 Task: Add a signature Destiny Lee containing Have a successful week, Destiny Lee to email address softage.10@softage.net and add a folder Market research
Action: Mouse moved to (110, 101)
Screenshot: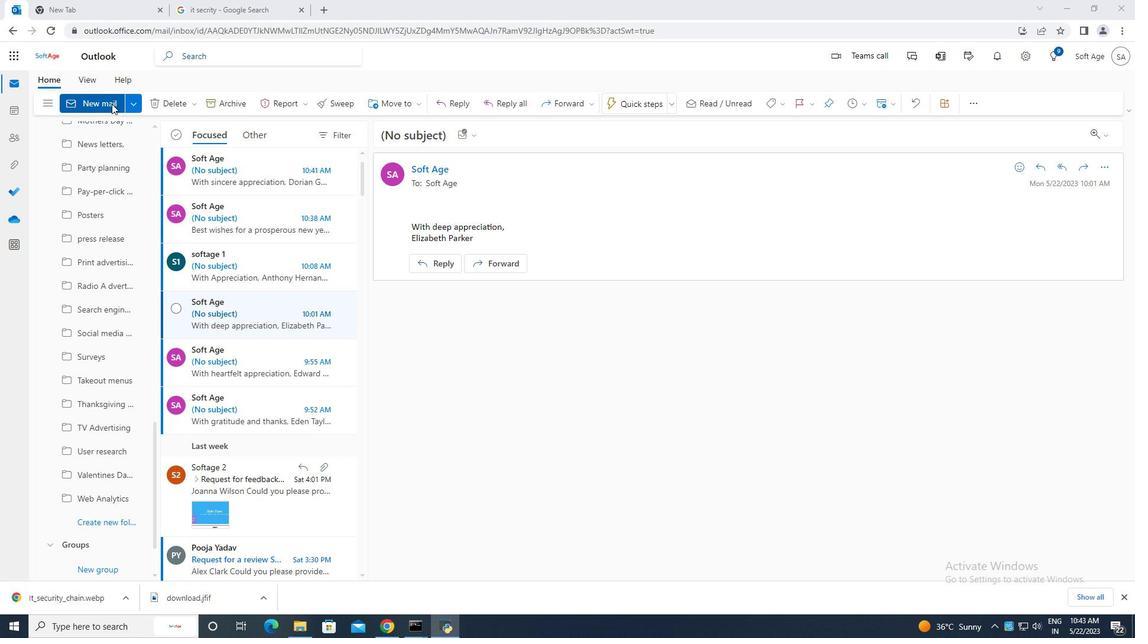 
Action: Mouse pressed left at (110, 101)
Screenshot: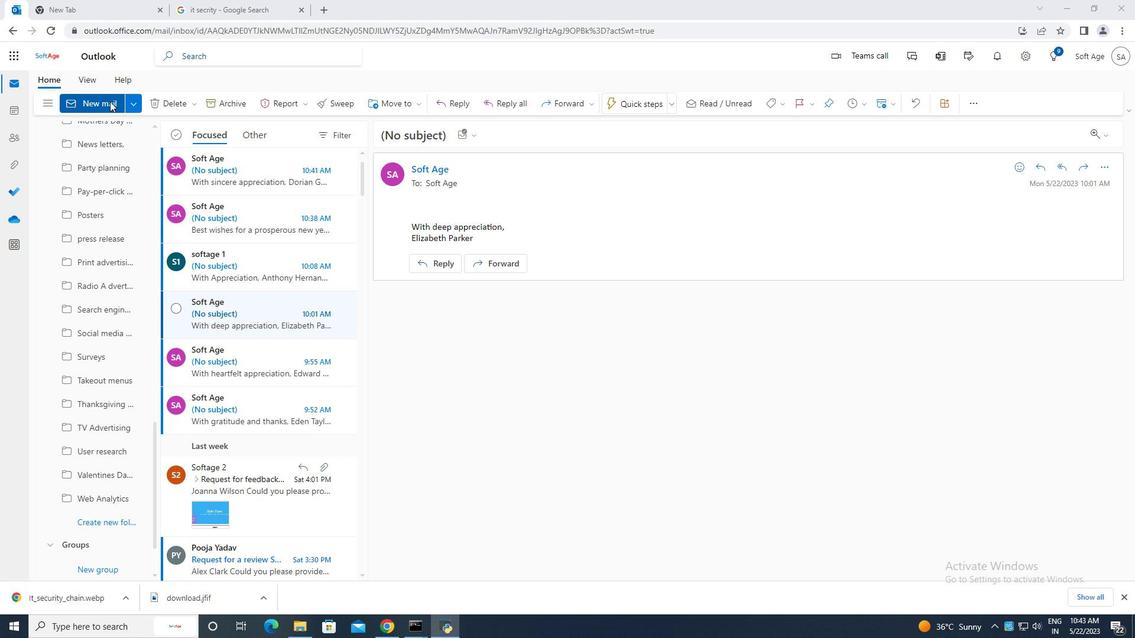 
Action: Mouse moved to (758, 104)
Screenshot: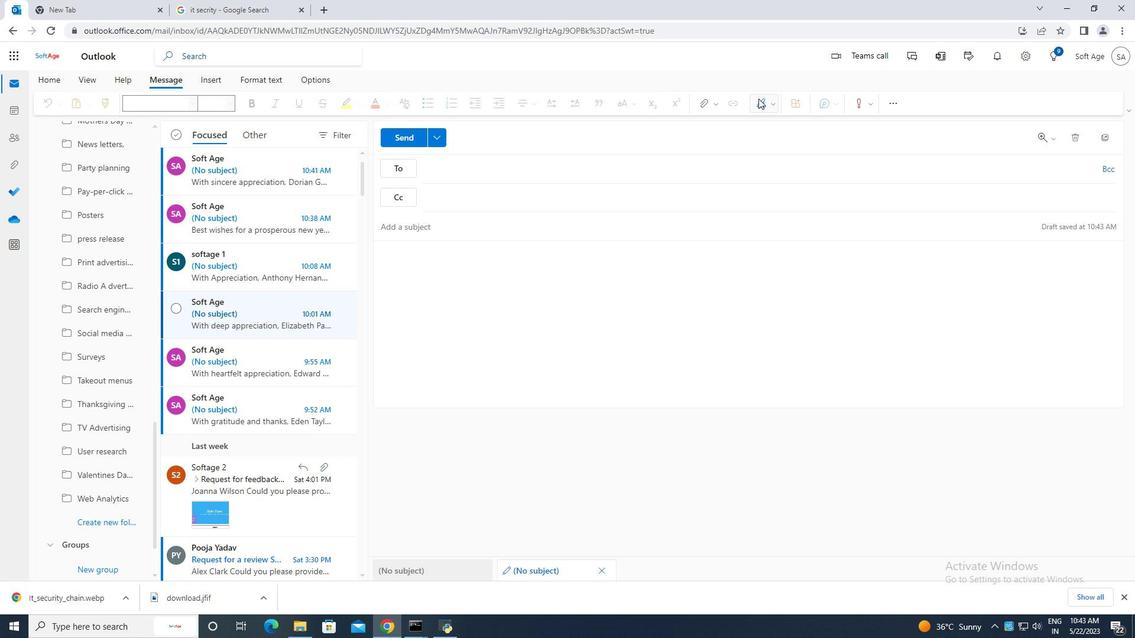 
Action: Mouse pressed left at (758, 104)
Screenshot: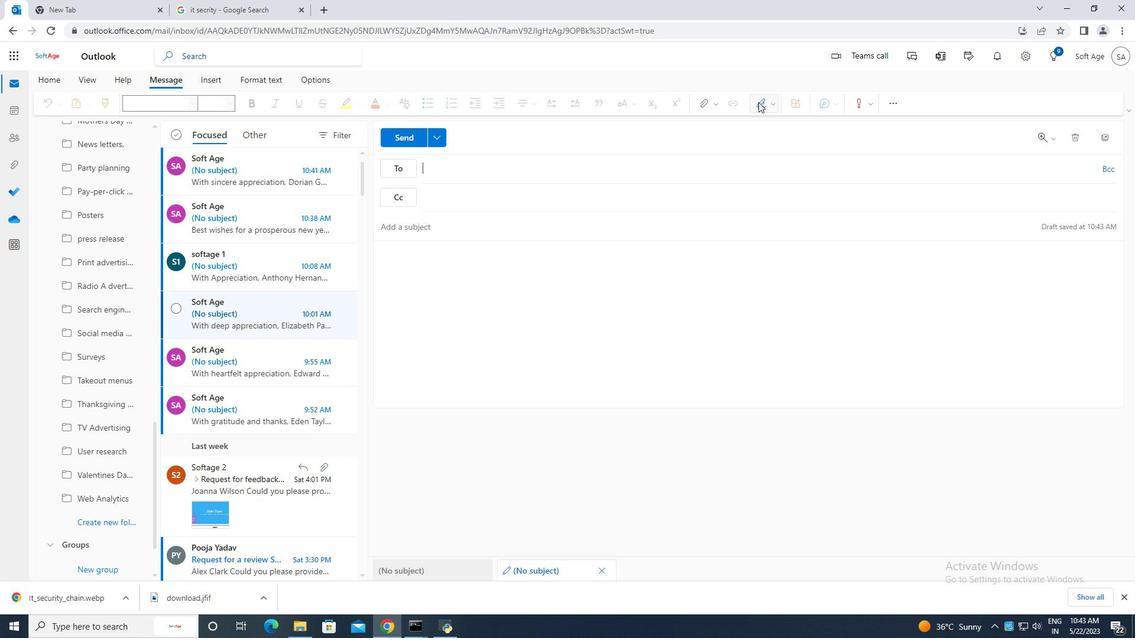 
Action: Mouse moved to (734, 153)
Screenshot: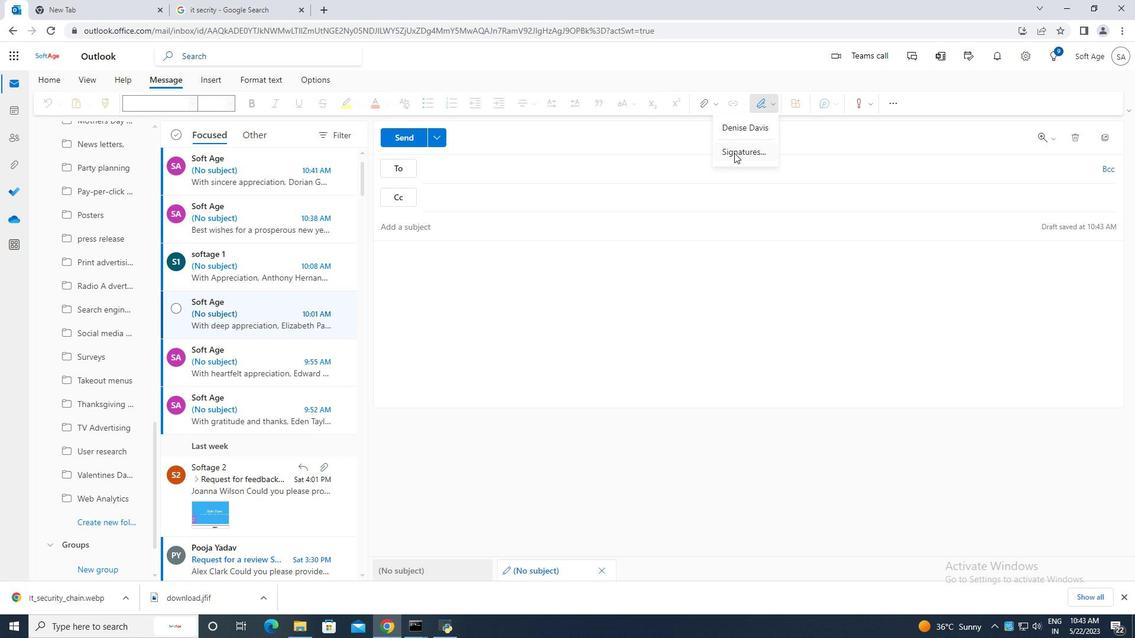 
Action: Mouse pressed left at (734, 153)
Screenshot: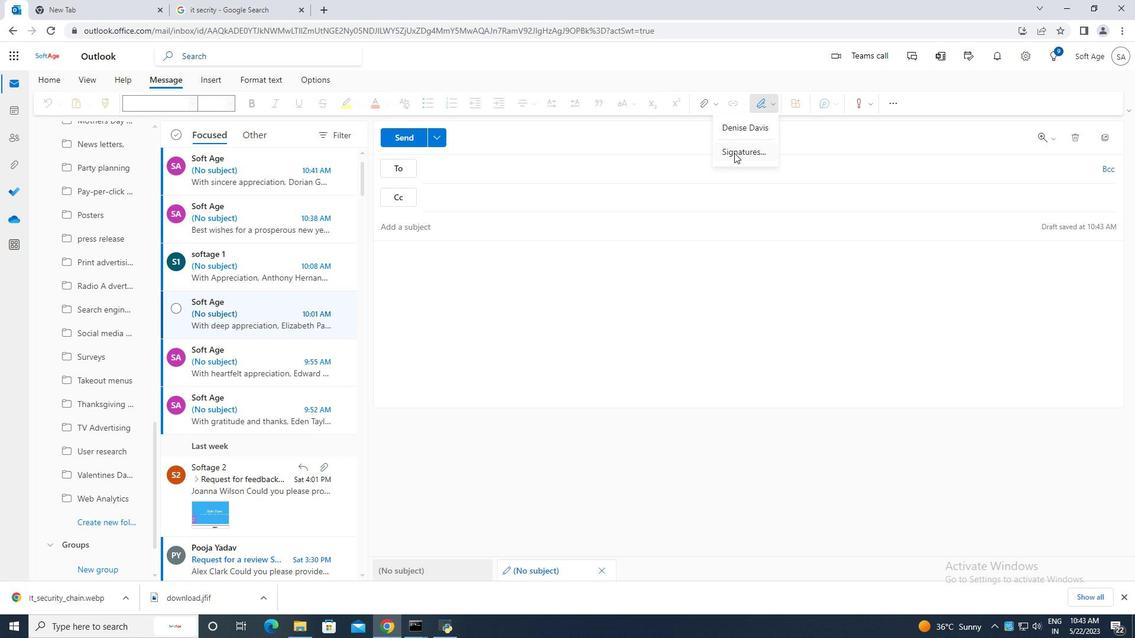 
Action: Mouse moved to (805, 195)
Screenshot: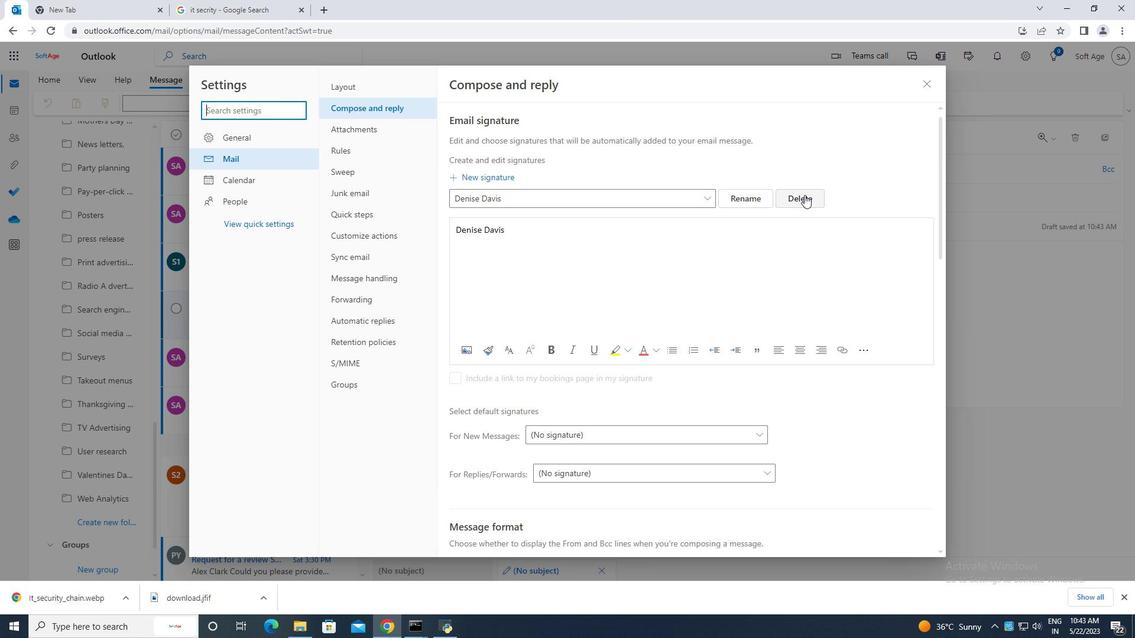 
Action: Mouse pressed left at (805, 195)
Screenshot: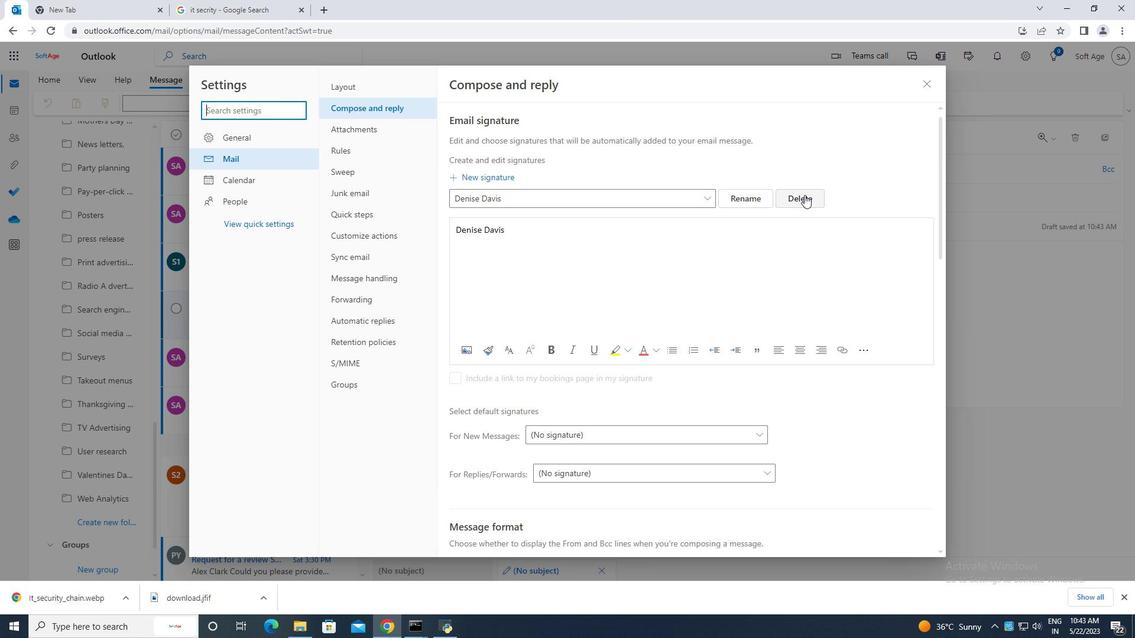 
Action: Mouse moved to (528, 198)
Screenshot: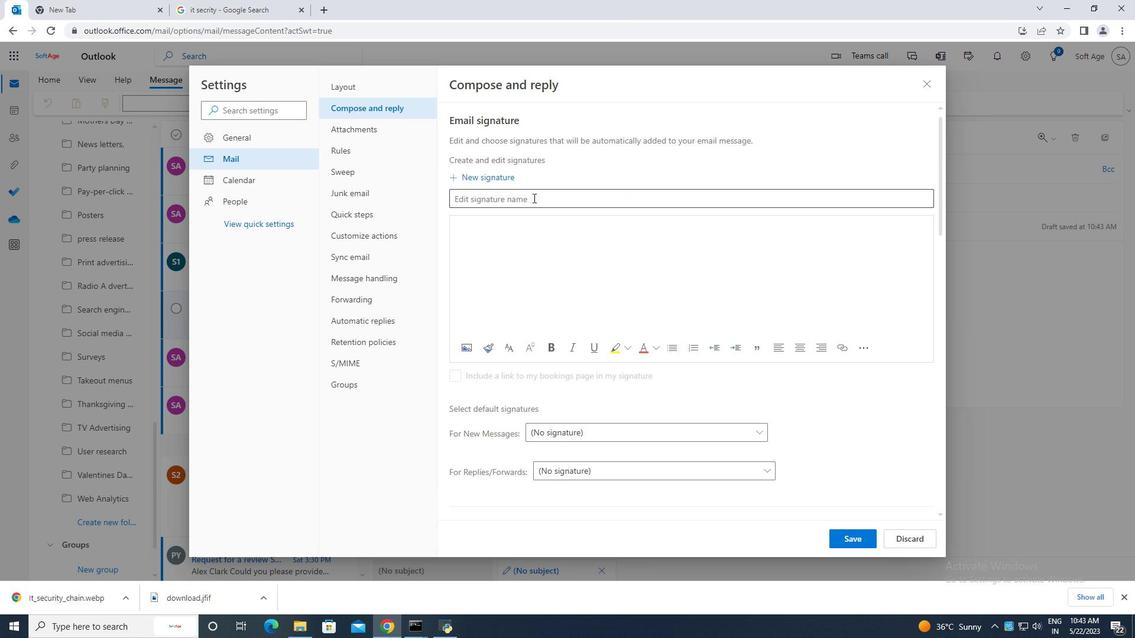 
Action: Mouse pressed left at (528, 198)
Screenshot: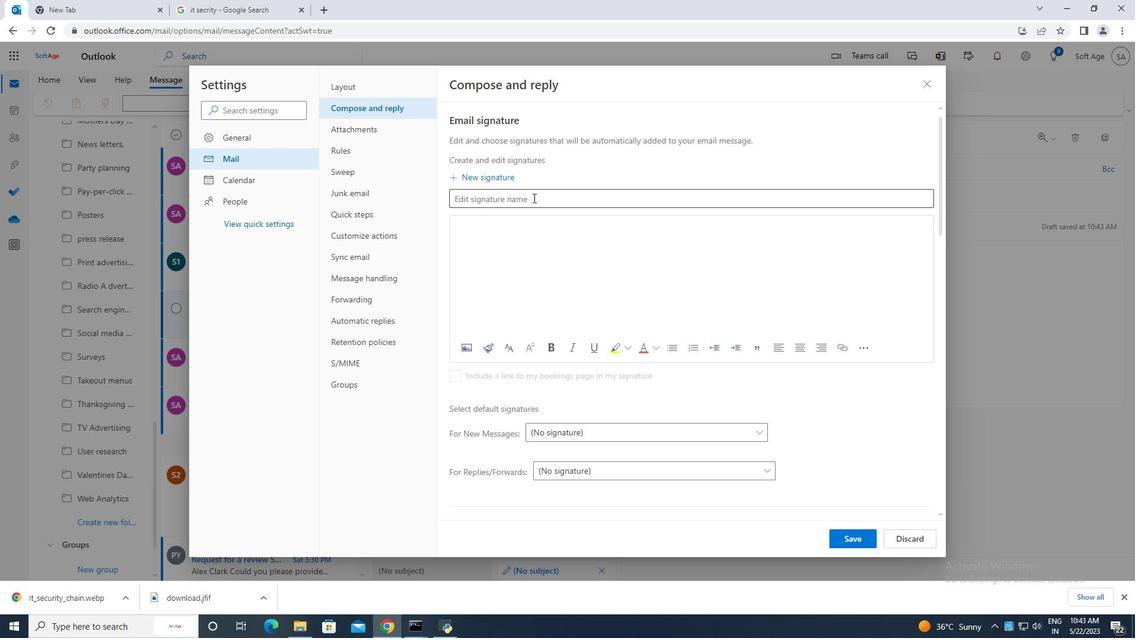 
Action: Key pressed <Key.caps_lock>D<Key.caps_lock>estiny<Key.space><Key.caps_lock>L<Key.caps_lock>ee<Key.space>
Screenshot: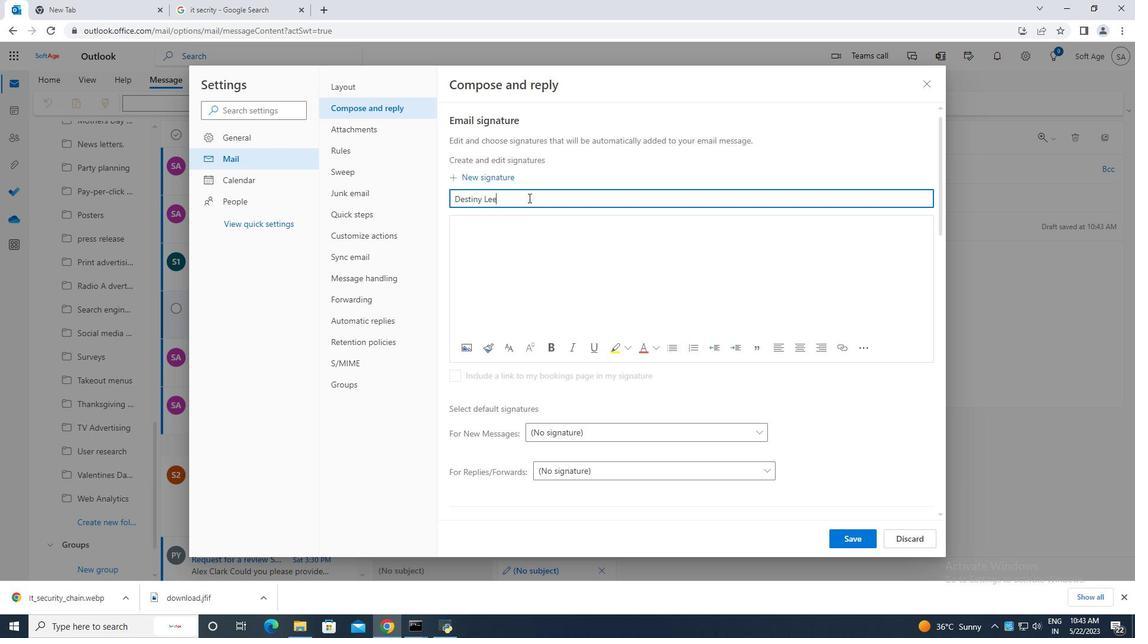 
Action: Mouse moved to (480, 230)
Screenshot: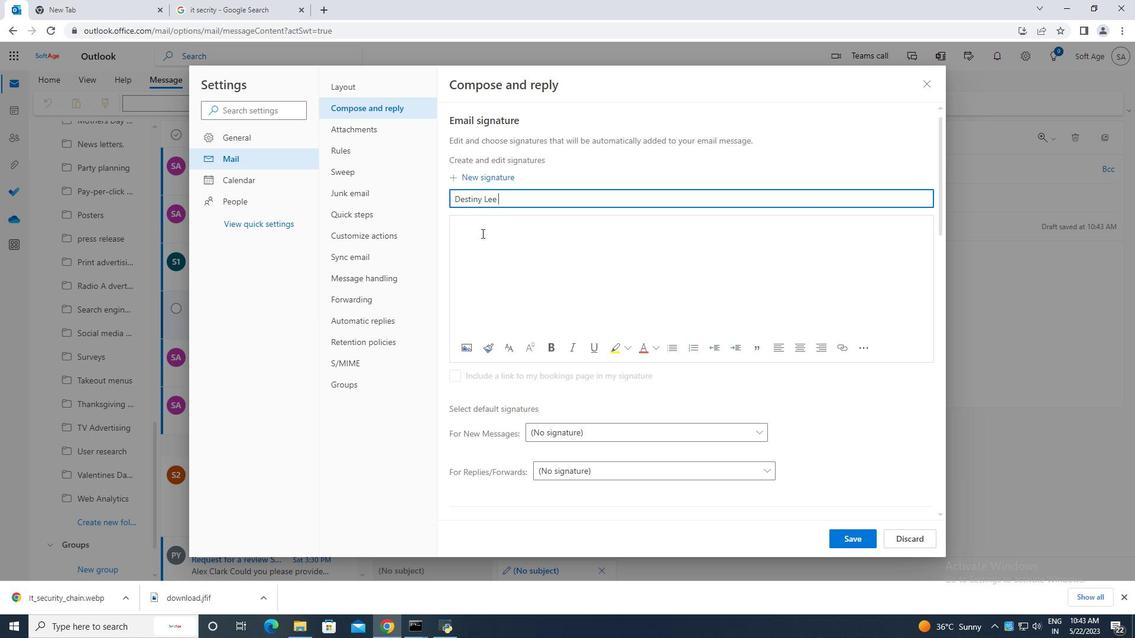 
Action: Mouse pressed left at (480, 230)
Screenshot: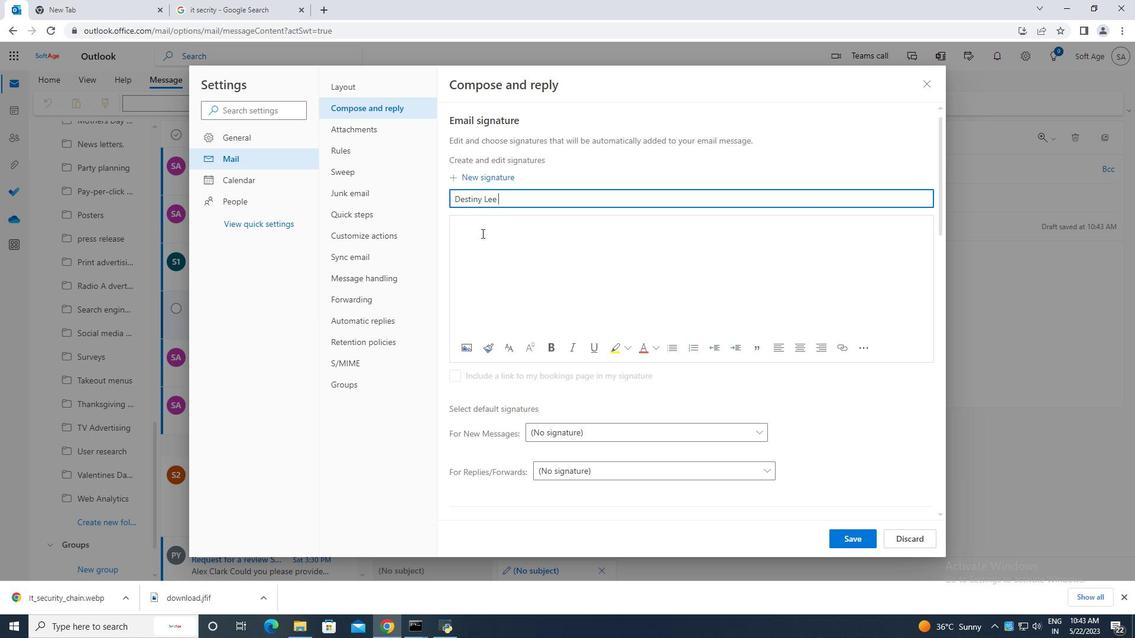 
Action: Mouse moved to (479, 230)
Screenshot: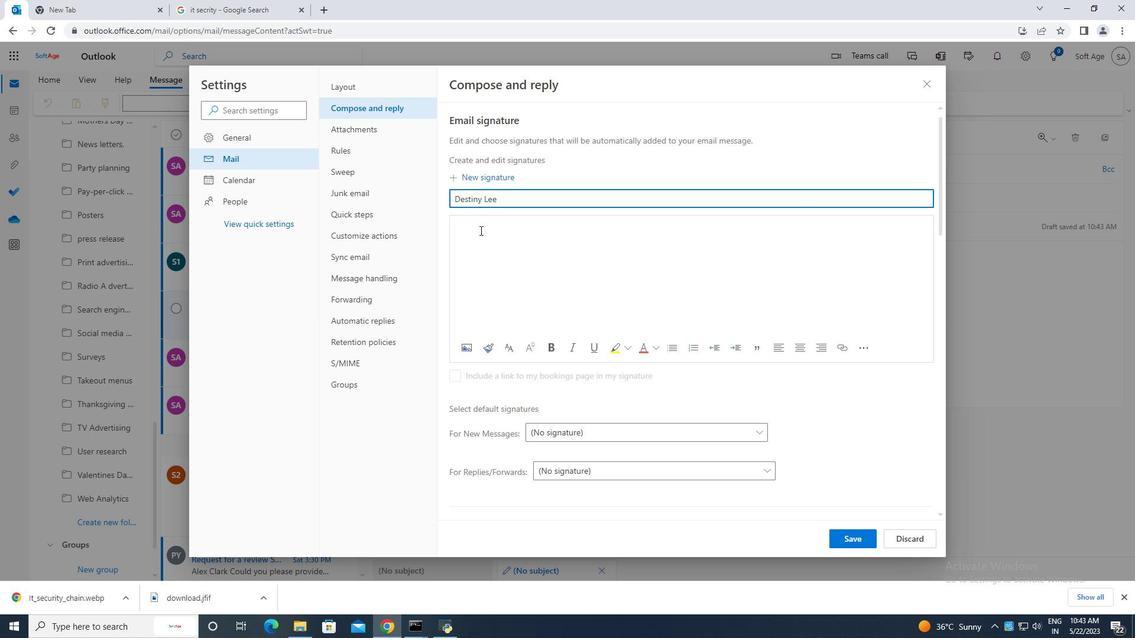 
Action: Key pressed <Key.caps_lock>D<Key.caps_lock>estiny<Key.space><Key.caps_lock>L<Key.caps_lock>ee
Screenshot: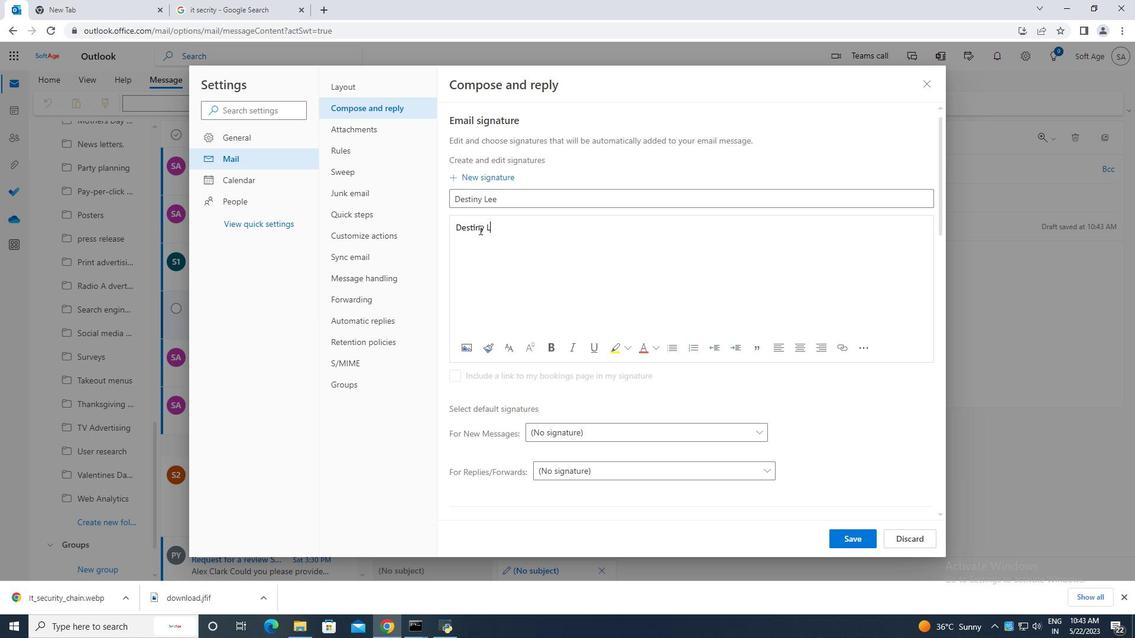 
Action: Mouse moved to (845, 535)
Screenshot: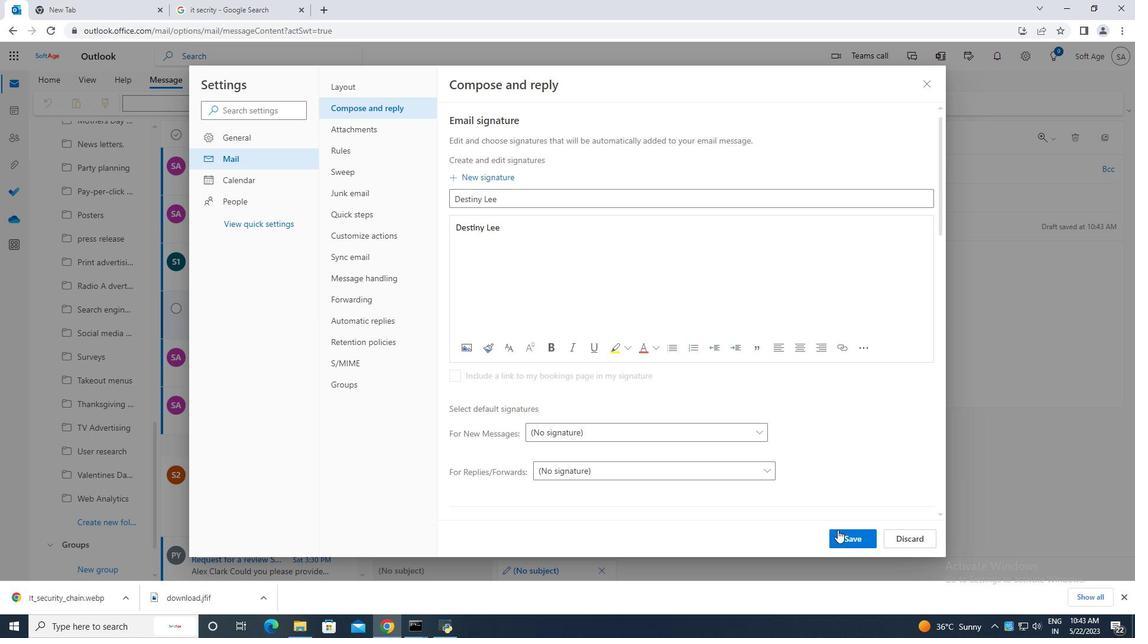 
Action: Mouse pressed left at (845, 535)
Screenshot: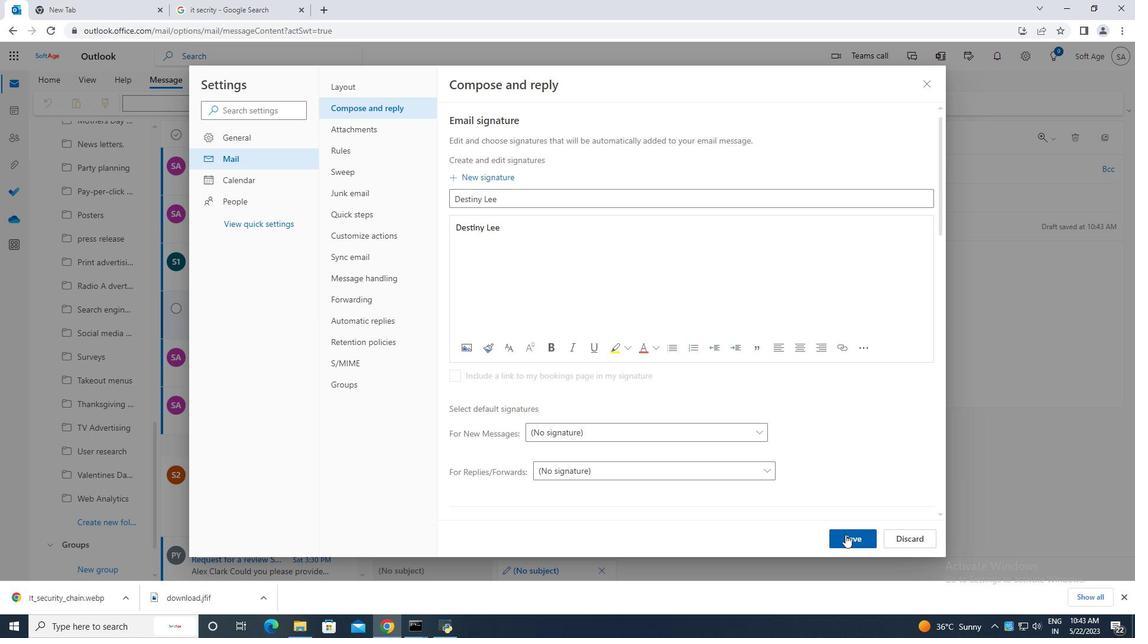 
Action: Mouse moved to (930, 81)
Screenshot: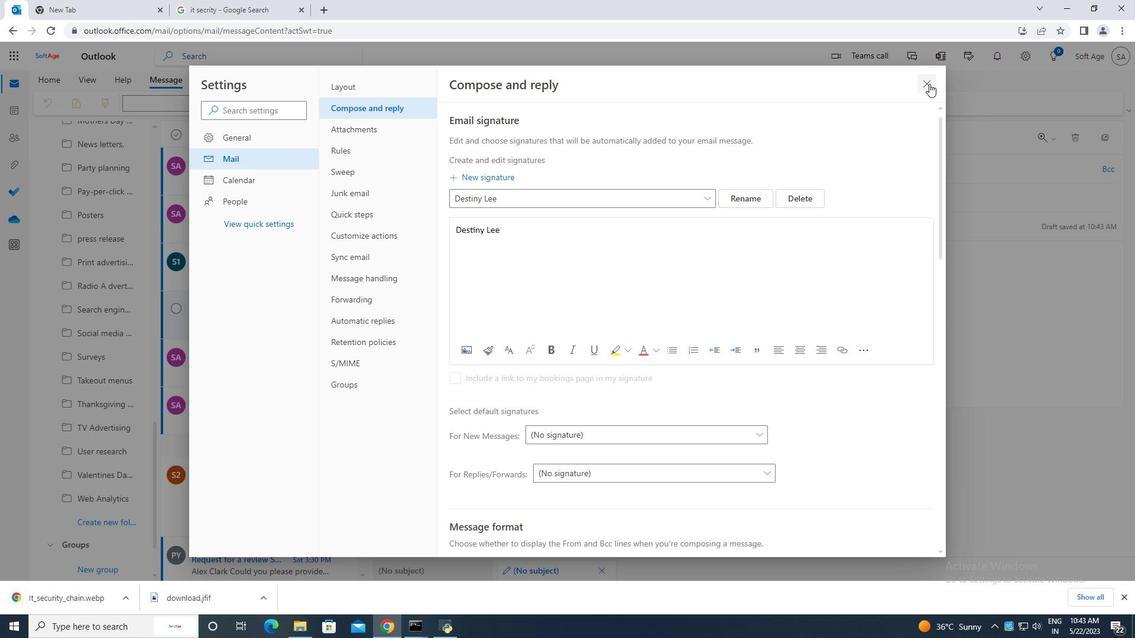 
Action: Mouse pressed left at (930, 81)
Screenshot: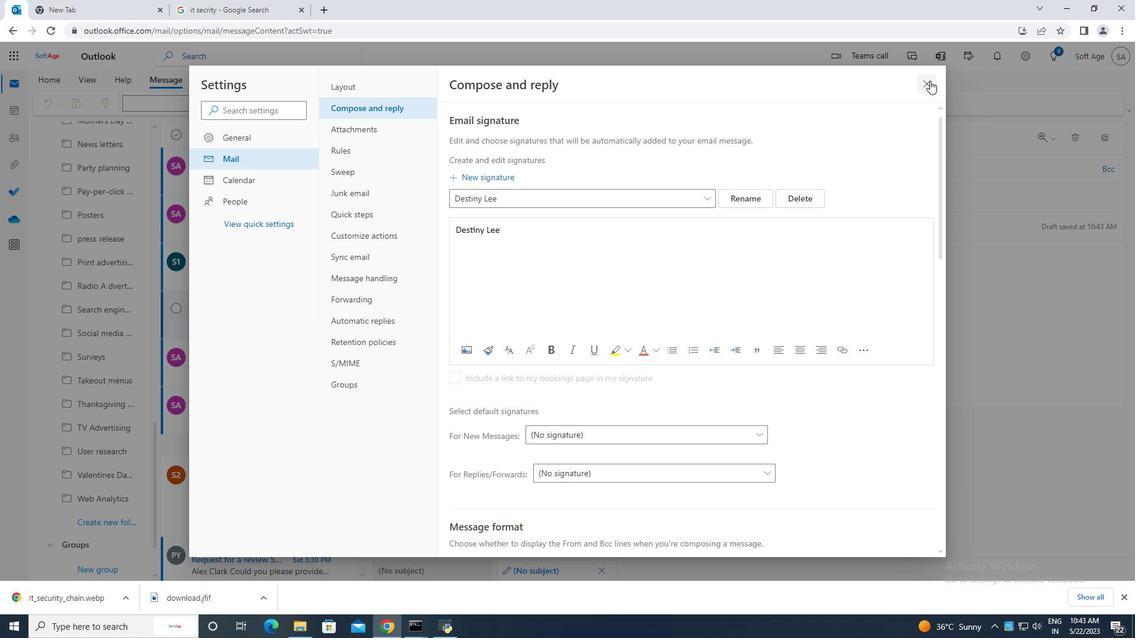 
Action: Mouse moved to (760, 106)
Screenshot: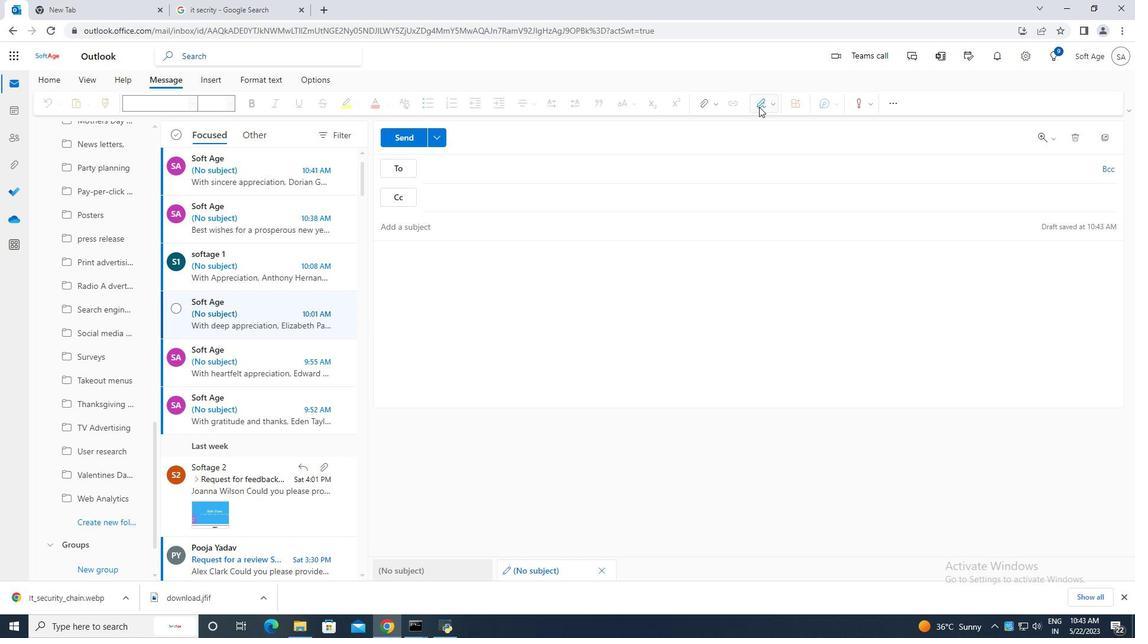 
Action: Mouse pressed left at (760, 106)
Screenshot: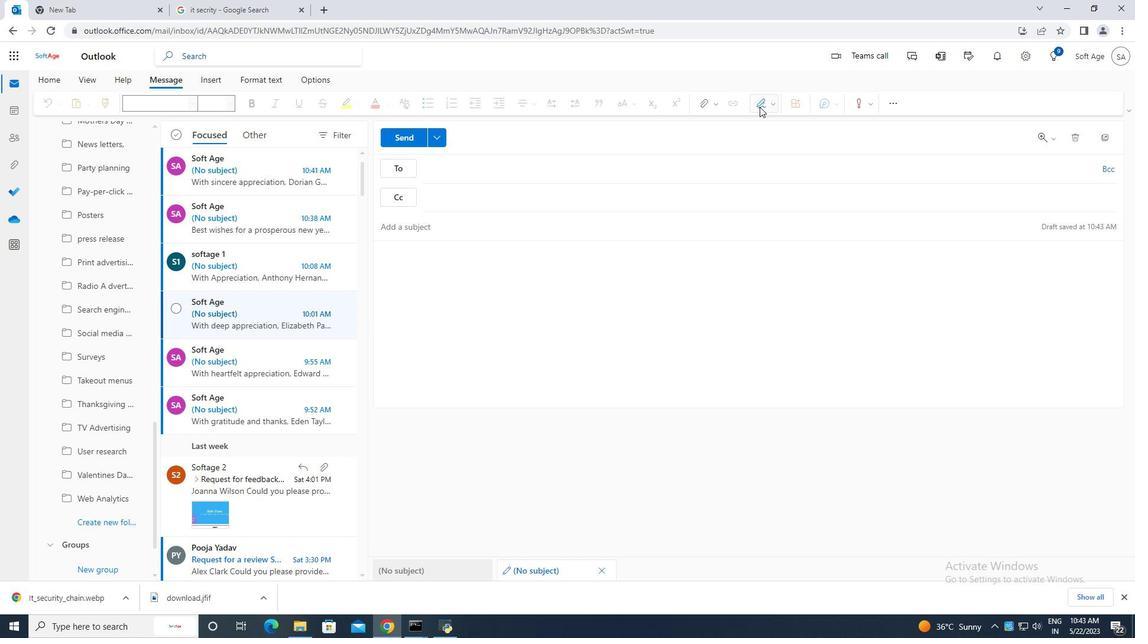 
Action: Mouse moved to (758, 126)
Screenshot: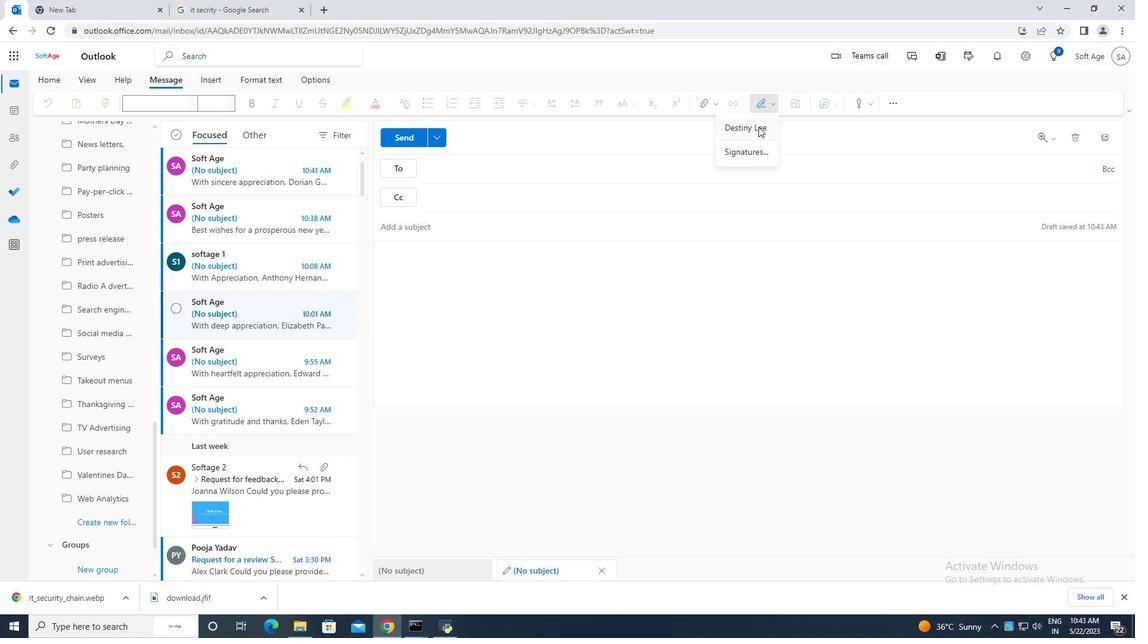 
Action: Mouse pressed left at (758, 126)
Screenshot: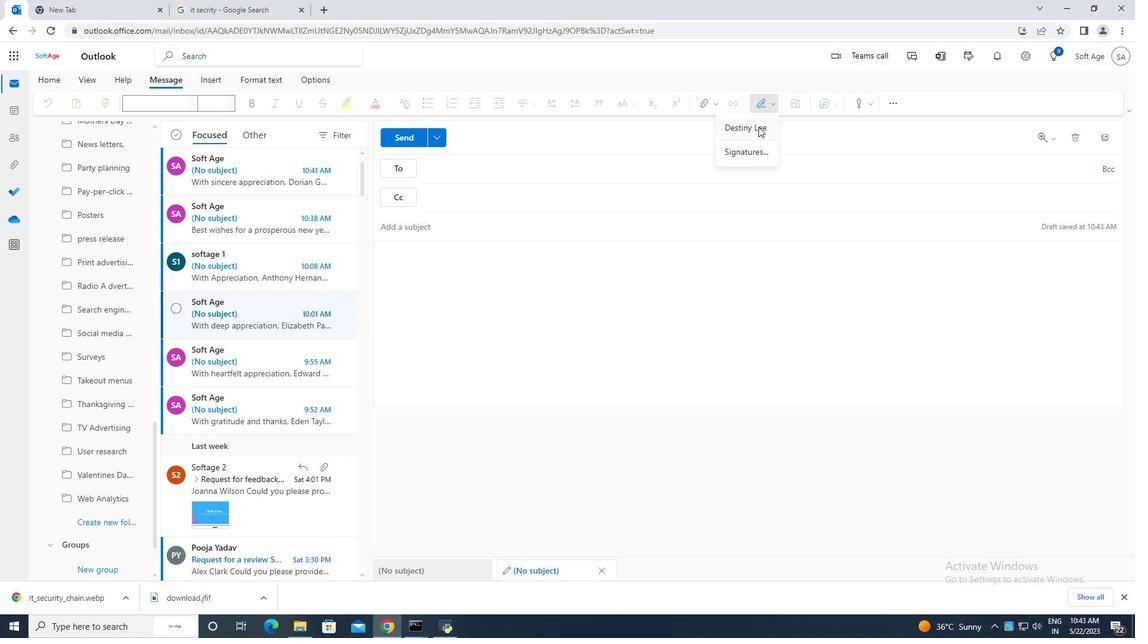 
Action: Mouse moved to (426, 250)
Screenshot: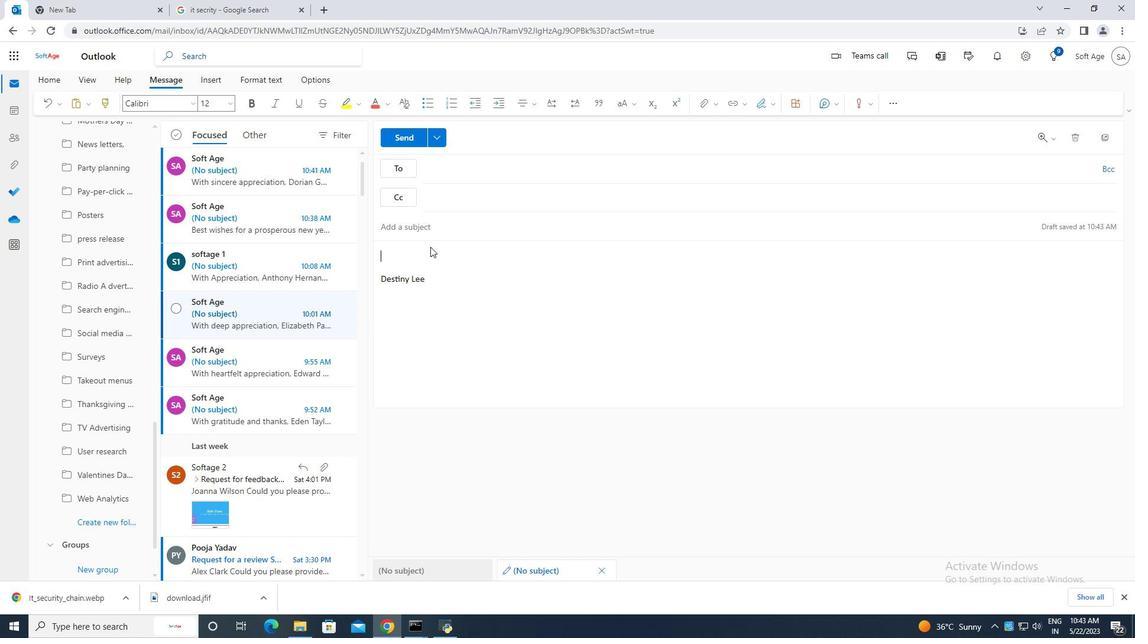 
Action: Key pressed <Key.caps_lock>C<Key.caps_lock>ontaining<Key.space>have<Key.space>a<Key.space>sucess<Key.backspace><Key.backspace><Key.backspace>s<Key.backspace>cessful<Key.space>week,
Screenshot: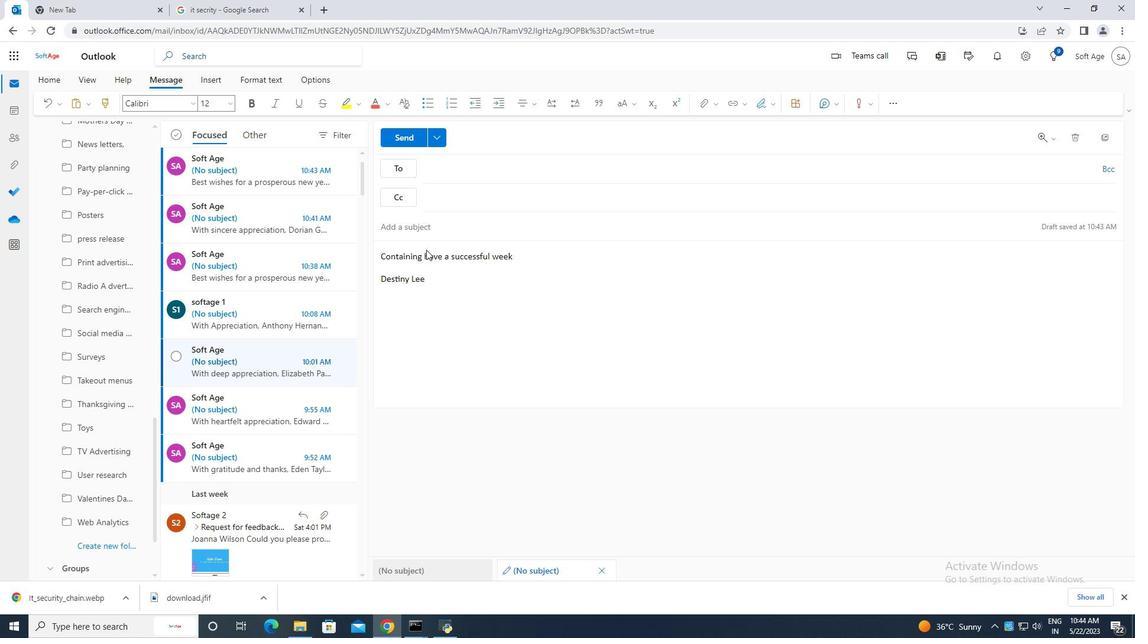 
Action: Mouse moved to (504, 172)
Screenshot: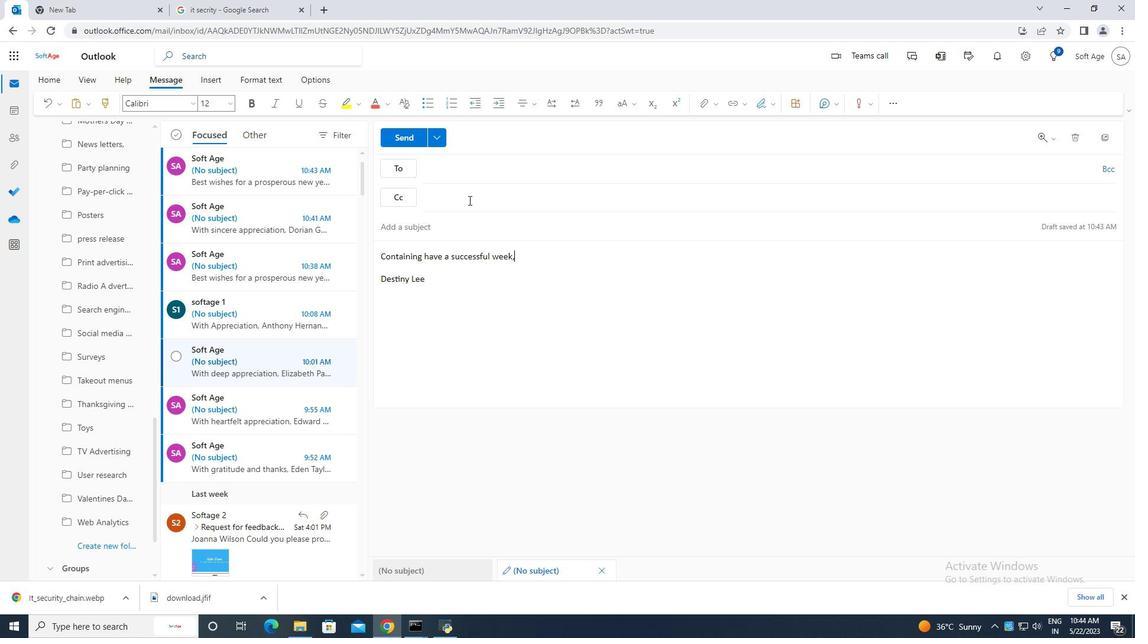 
Action: Mouse pressed left at (504, 172)
Screenshot: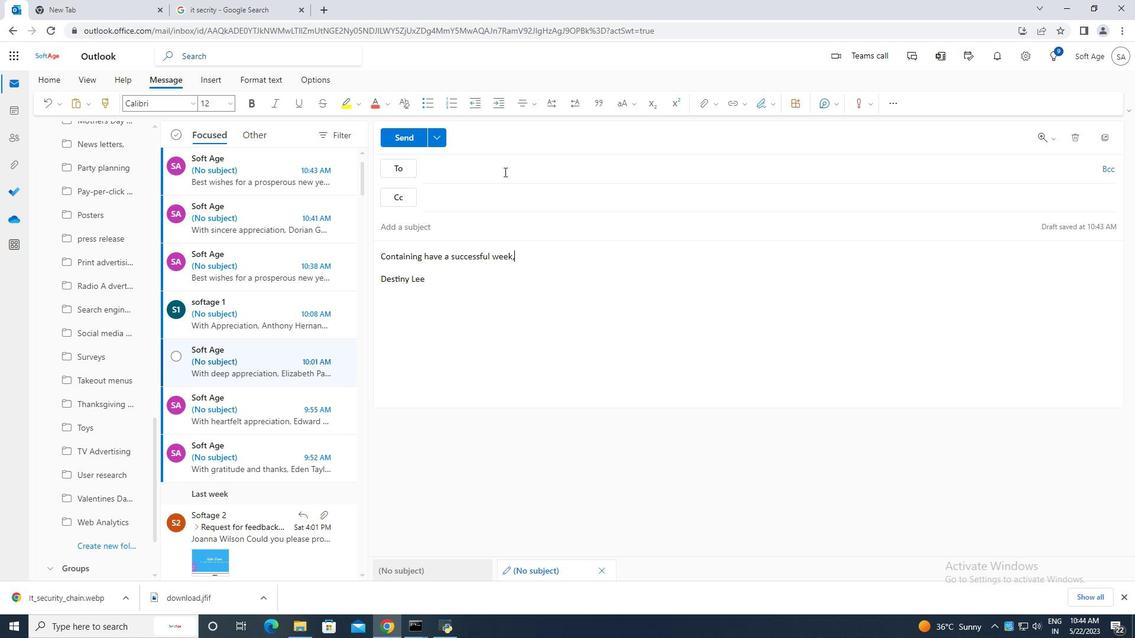 
Action: Key pressed softage.10
Screenshot: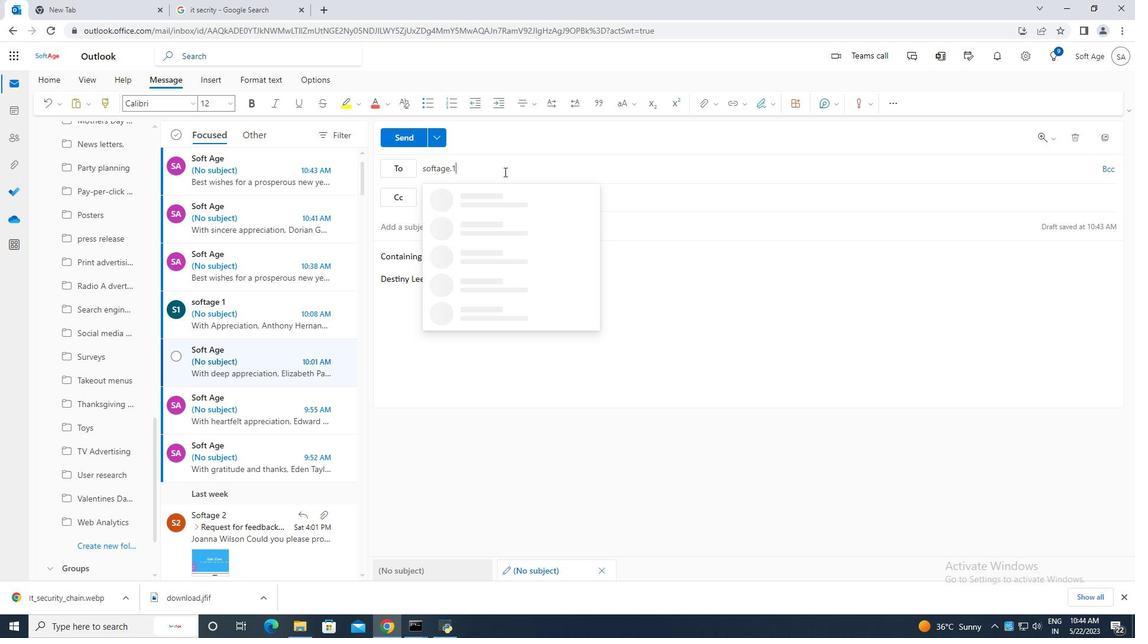 
Action: Mouse moved to (556, 227)
Screenshot: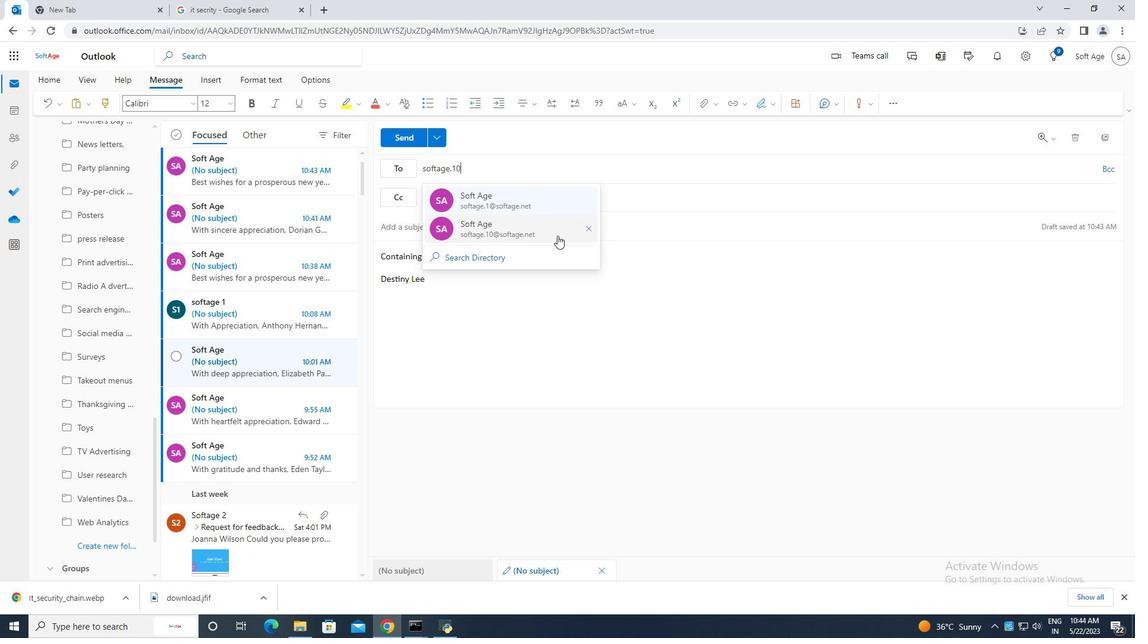 
Action: Mouse pressed left at (556, 227)
Screenshot: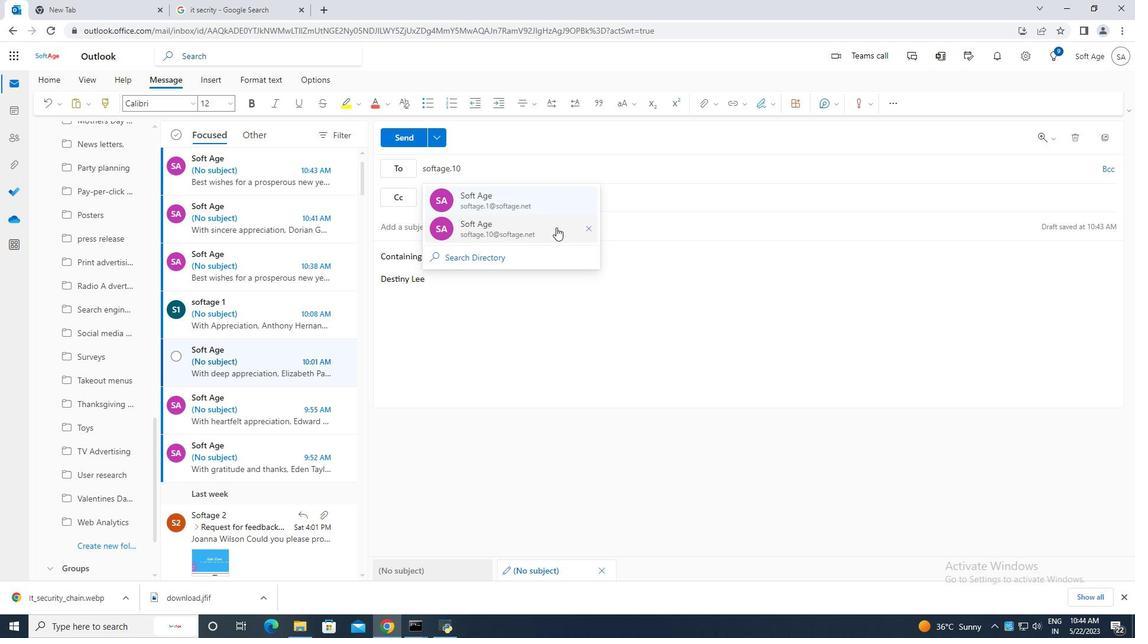 
Action: Mouse moved to (112, 547)
Screenshot: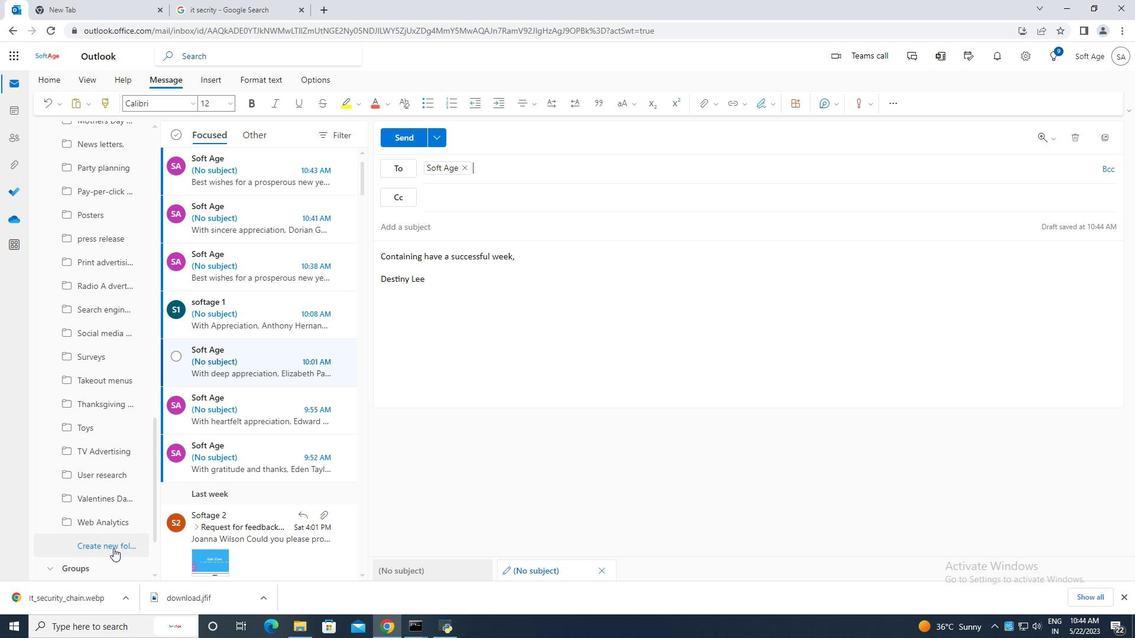 
Action: Mouse pressed left at (112, 547)
Screenshot: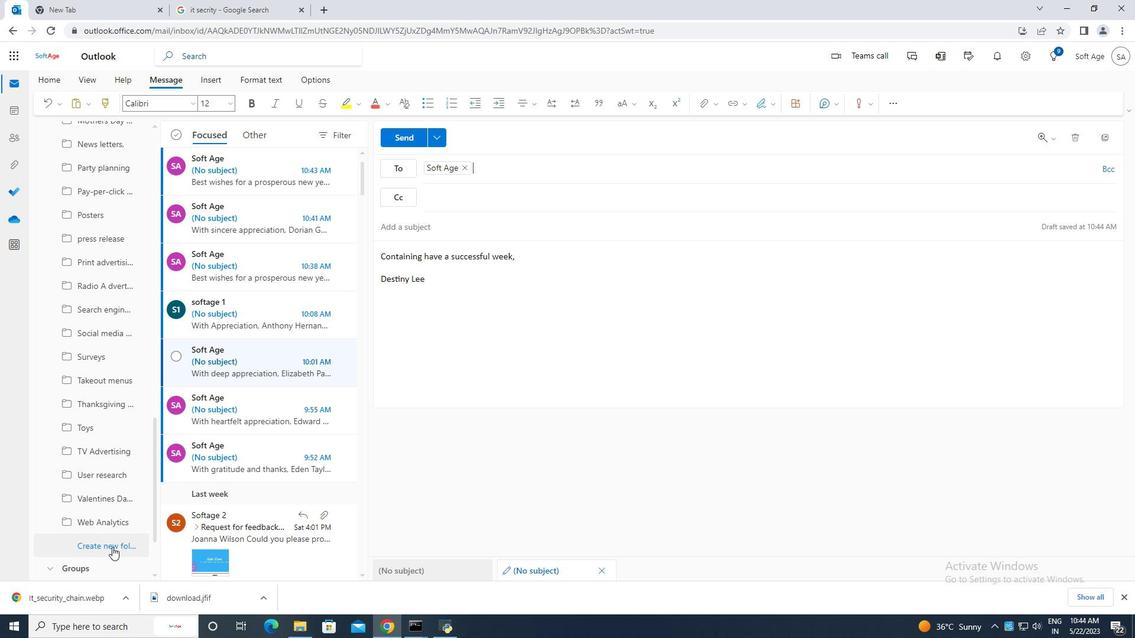 
Action: Mouse moved to (95, 547)
Screenshot: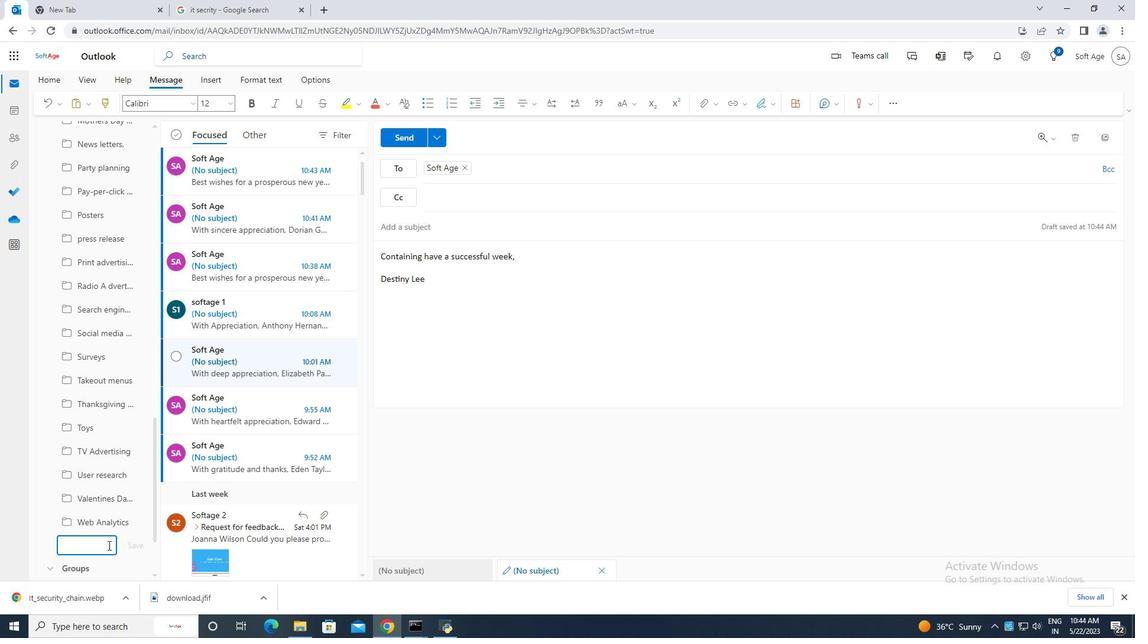 
Action: Key pressed <Key.caps_lock>M<Key.caps_lock>arkw<Key.backspace>et<Key.space>reserach<Key.space><Key.backspace><Key.backspace><Key.backspace><Key.backspace><Key.backspace><Key.backspace><Key.backspace>search
Screenshot: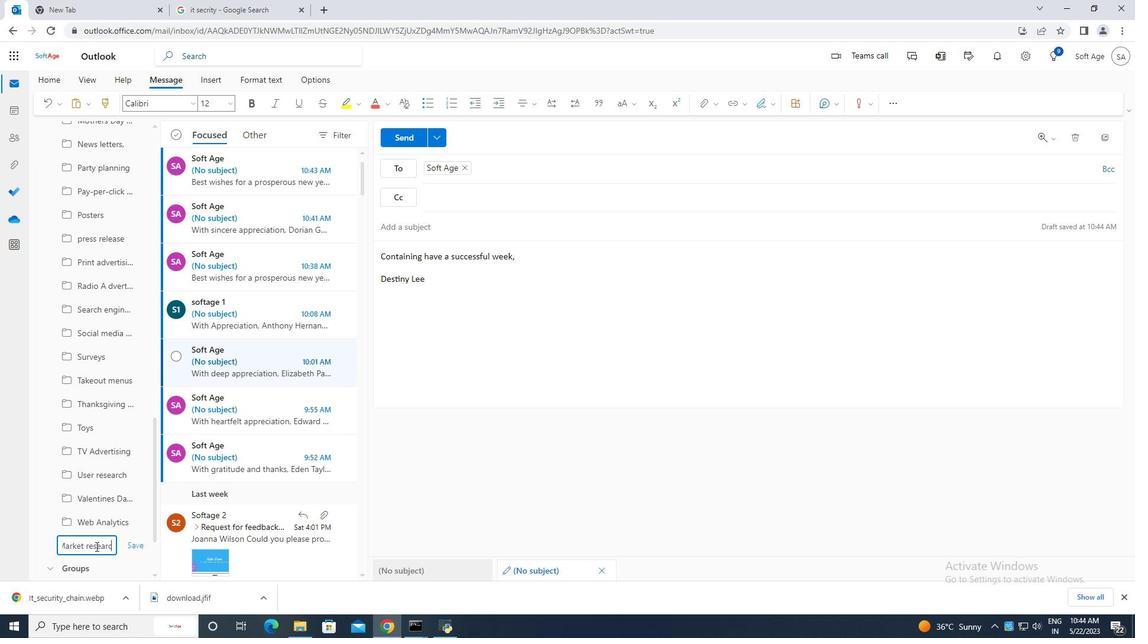 
Action: Mouse moved to (140, 546)
Screenshot: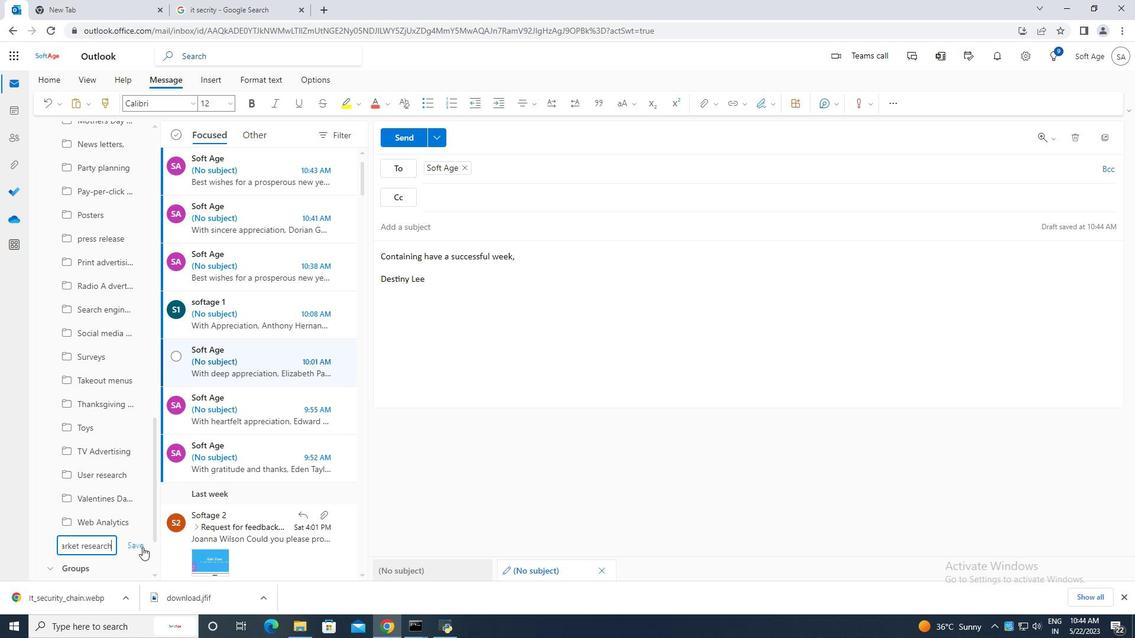 
Action: Mouse pressed left at (140, 546)
Screenshot: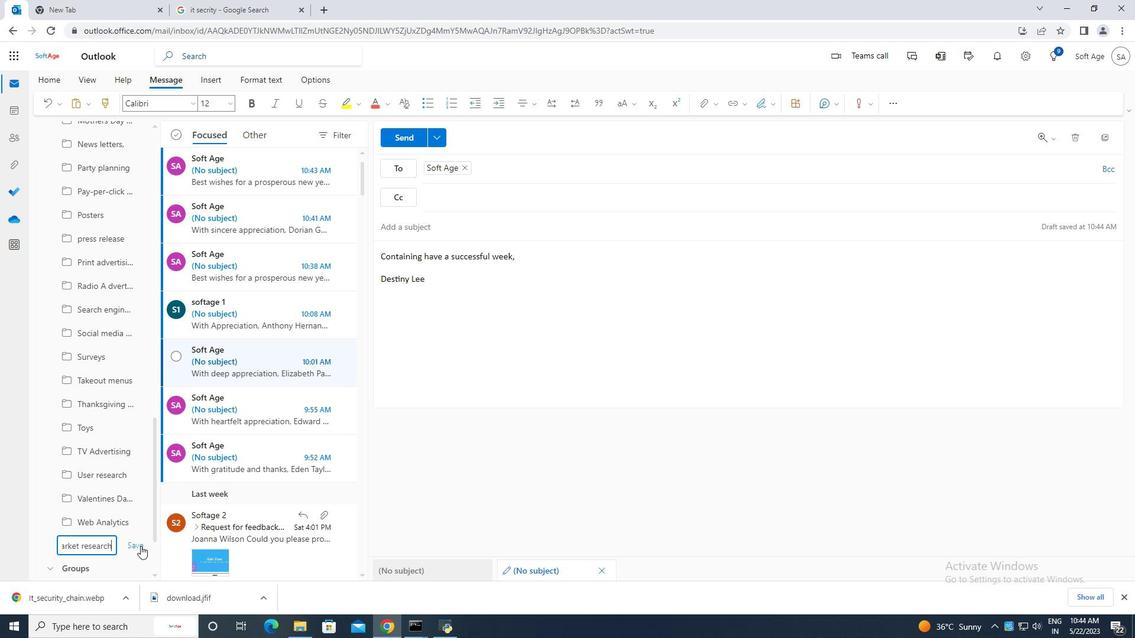 
Action: Mouse moved to (403, 133)
Screenshot: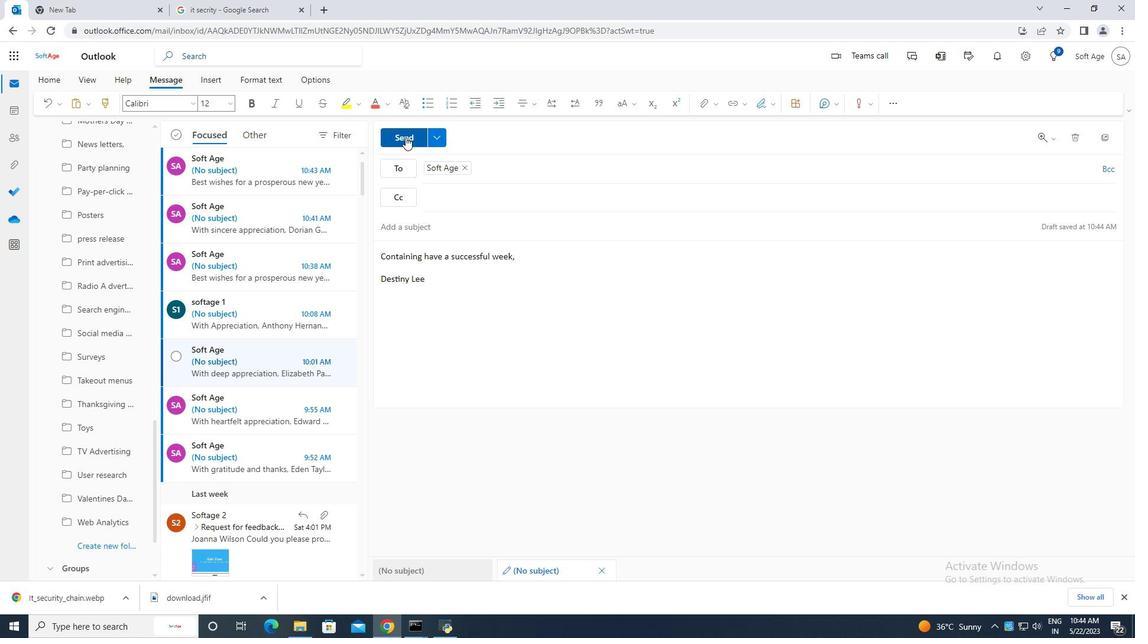 
Action: Mouse pressed left at (403, 133)
Screenshot: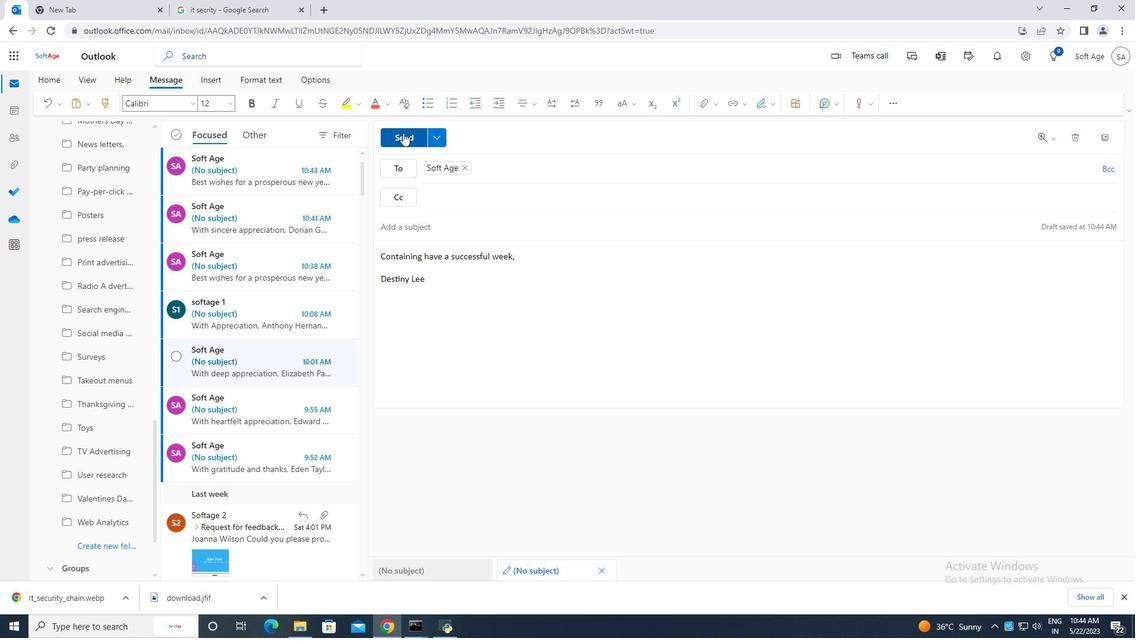 
Action: Mouse moved to (567, 338)
Screenshot: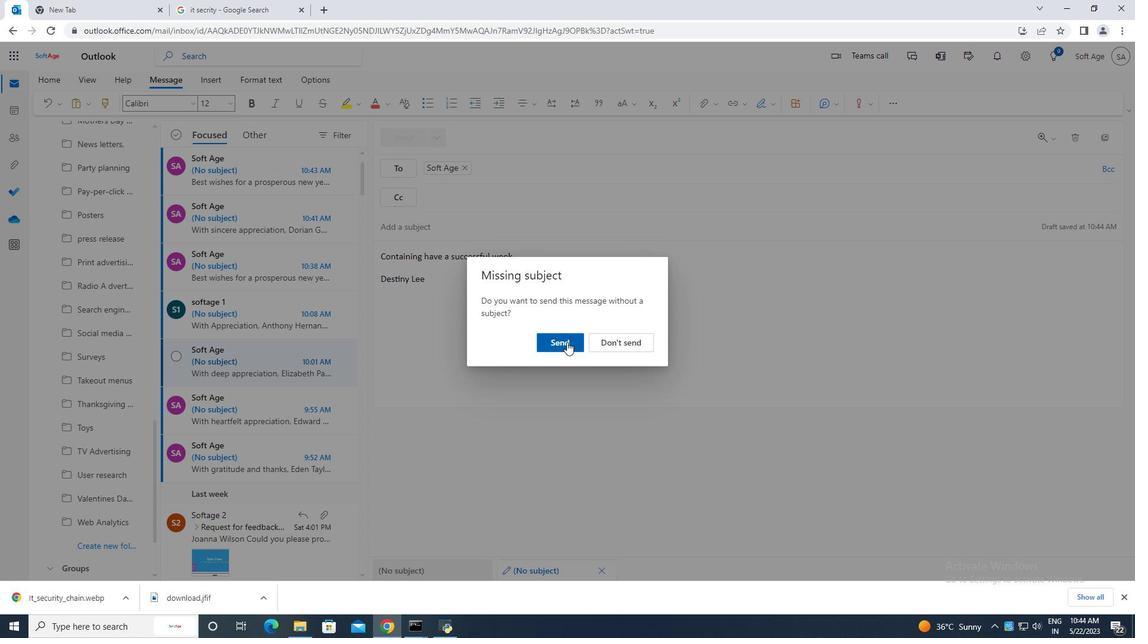 
Action: Mouse pressed left at (567, 338)
Screenshot: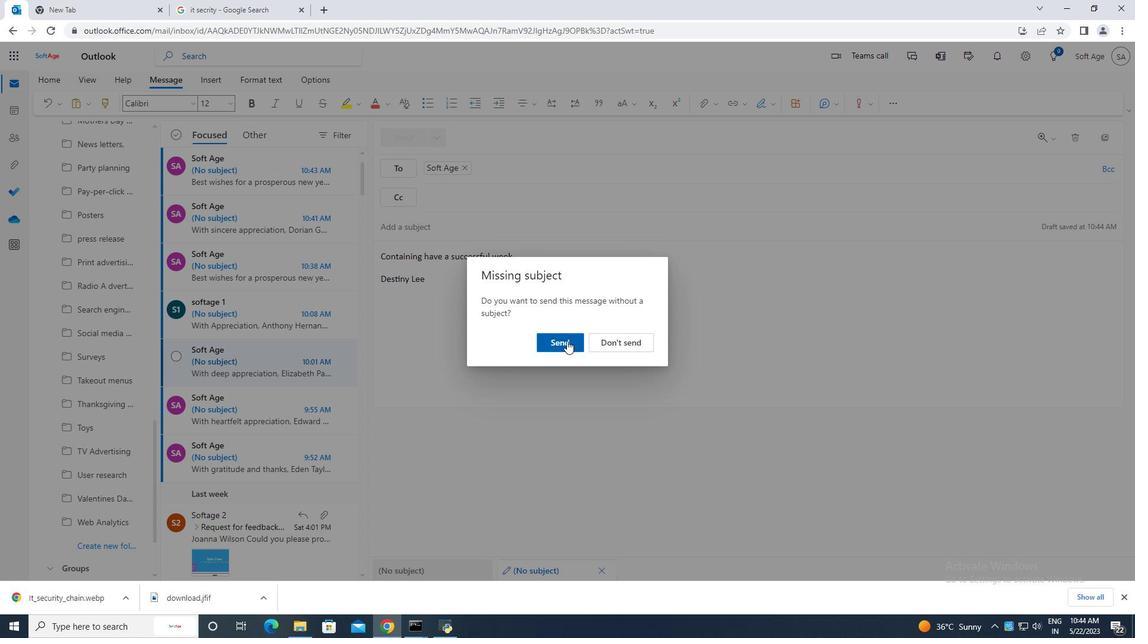 
